 Task: Open Card Card0000000083 in Board Board0000000021 in Workspace WS0000000007 in Trello. Add Member Prateek.ku2001@gmail.com to Card Card0000000083 in Board Board0000000021 in Workspace WS0000000007 in Trello. Add Orange Label titled Label0000000083 to Card Card0000000083 in Board Board0000000021 in Workspace WS0000000007 in Trello. Add Checklist CL0000000083 to Card Card0000000083 in Board Board0000000021 in Workspace WS0000000007 in Trello. Add Dates with Start Date as Oct 01 2023 and Due Date as Oct 31 2023 to Card Card0000000083 in Board Board0000000021 in Workspace WS0000000007 in Trello
Action: Mouse moved to (252, 362)
Screenshot: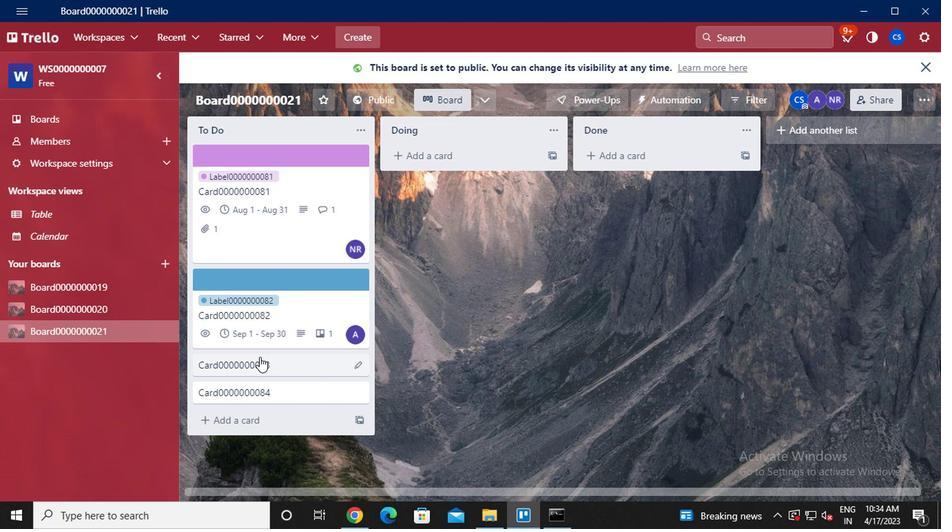 
Action: Mouse pressed left at (252, 362)
Screenshot: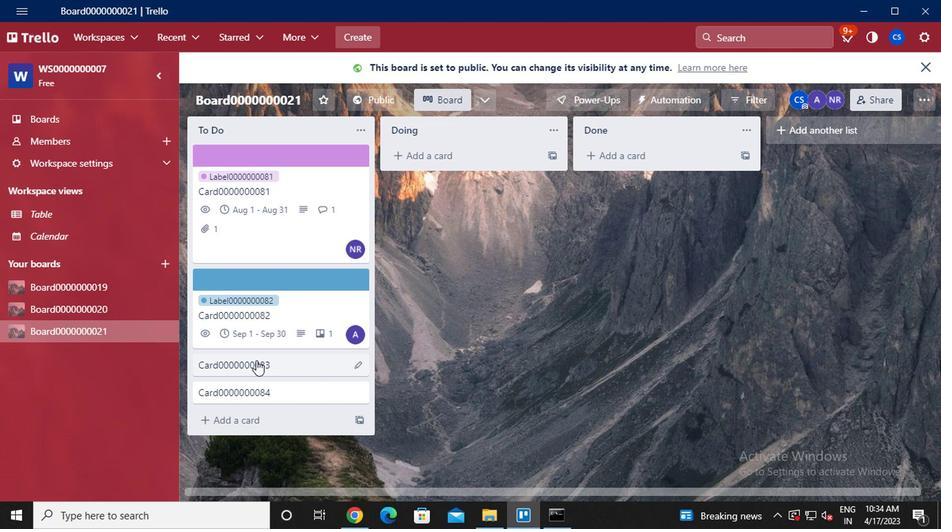 
Action: Mouse moved to (644, 185)
Screenshot: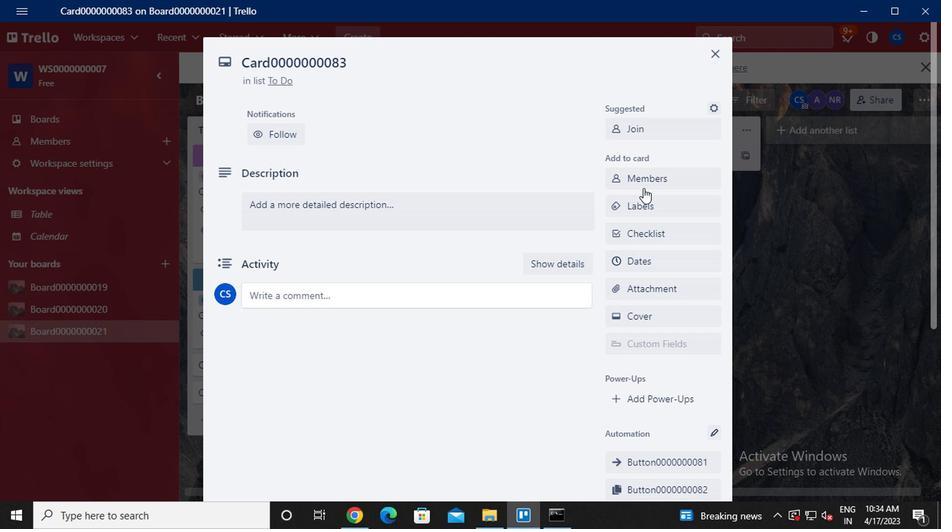 
Action: Mouse pressed left at (644, 185)
Screenshot: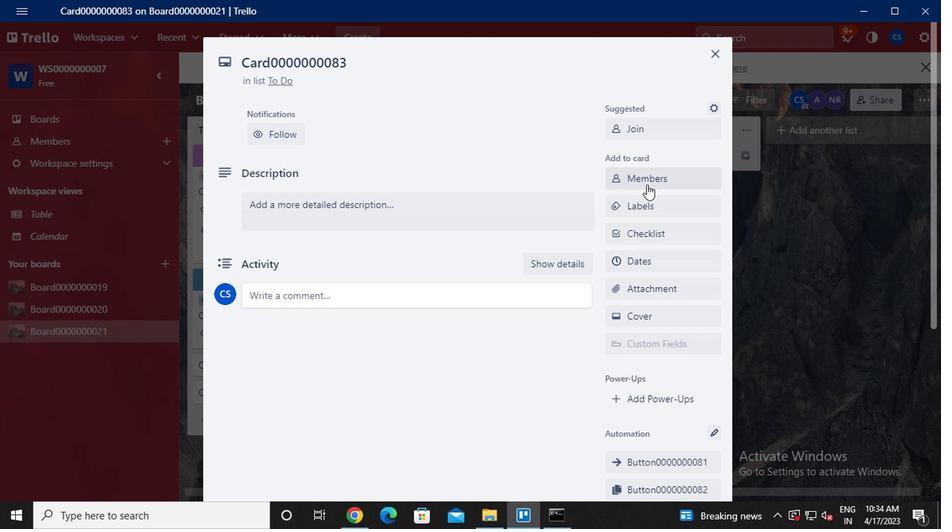 
Action: Mouse moved to (556, 252)
Screenshot: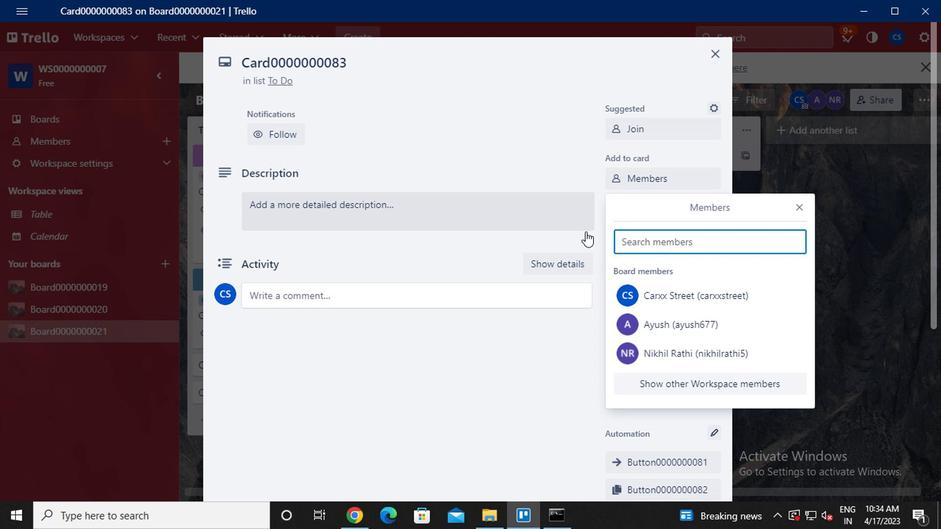 
Action: Key pressed parteek.ku2001<Key.shift>@GMAIL.COM
Screenshot: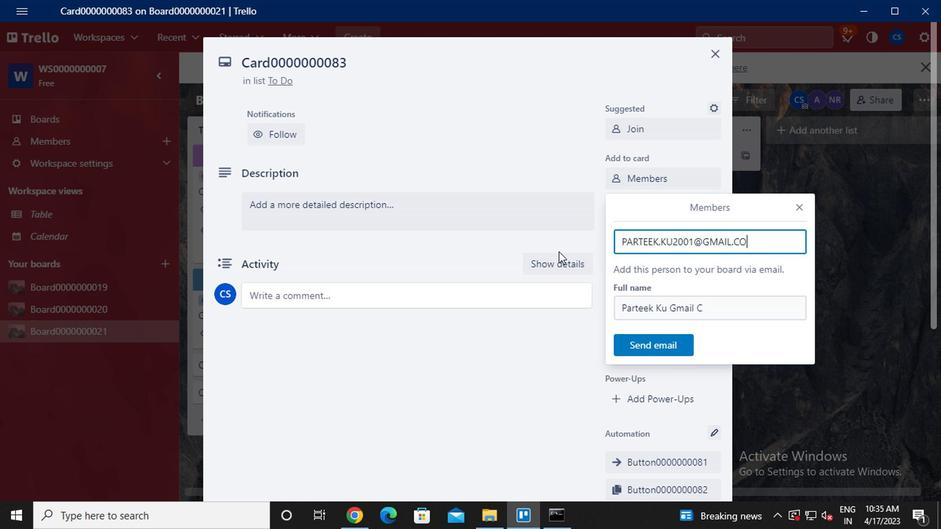 
Action: Mouse moved to (642, 343)
Screenshot: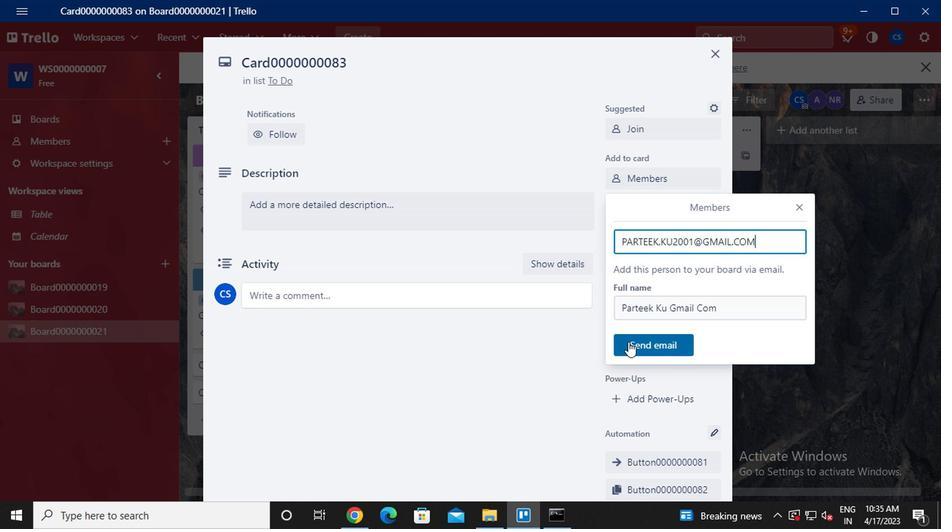 
Action: Mouse pressed left at (642, 343)
Screenshot: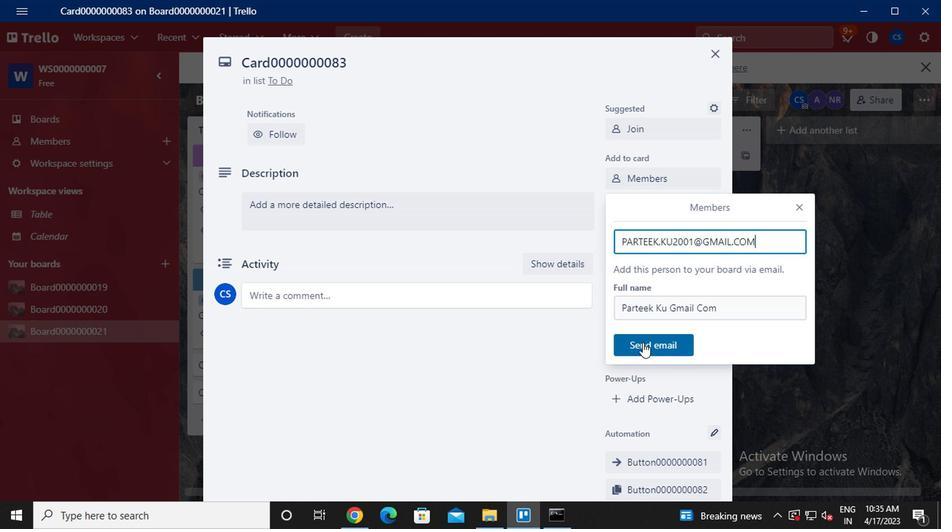 
Action: Mouse moved to (649, 213)
Screenshot: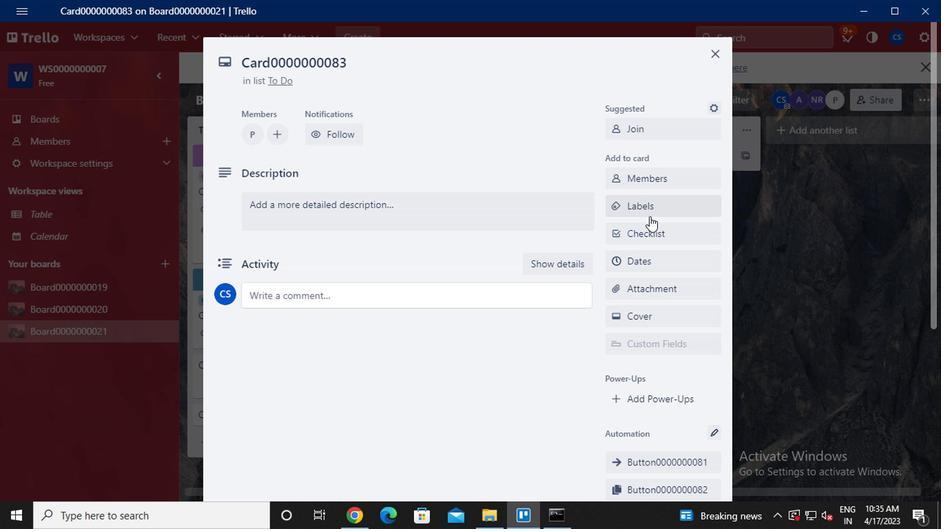 
Action: Mouse pressed left at (649, 213)
Screenshot: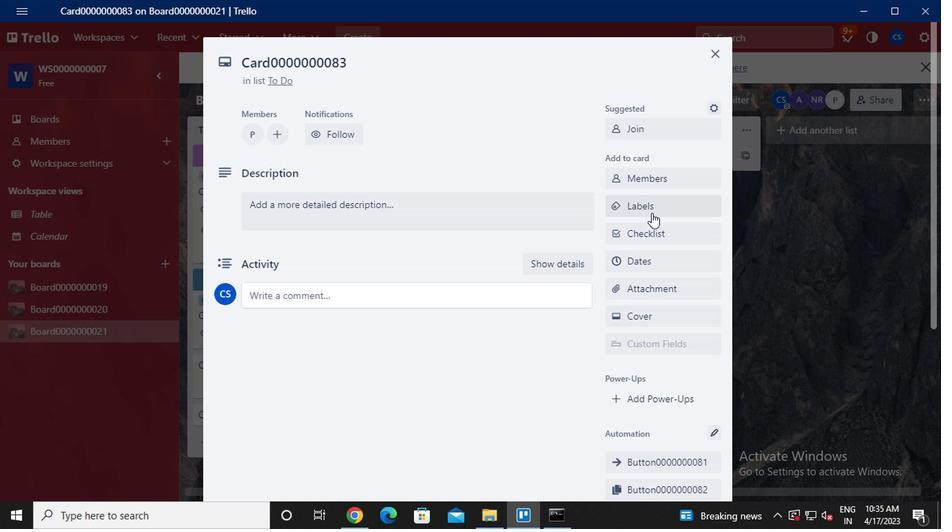 
Action: Mouse moved to (682, 358)
Screenshot: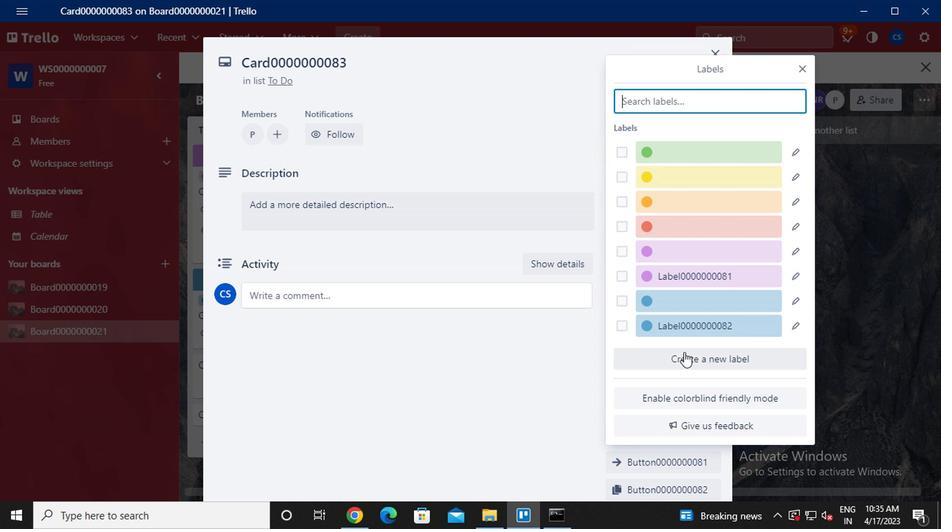
Action: Mouse pressed left at (682, 358)
Screenshot: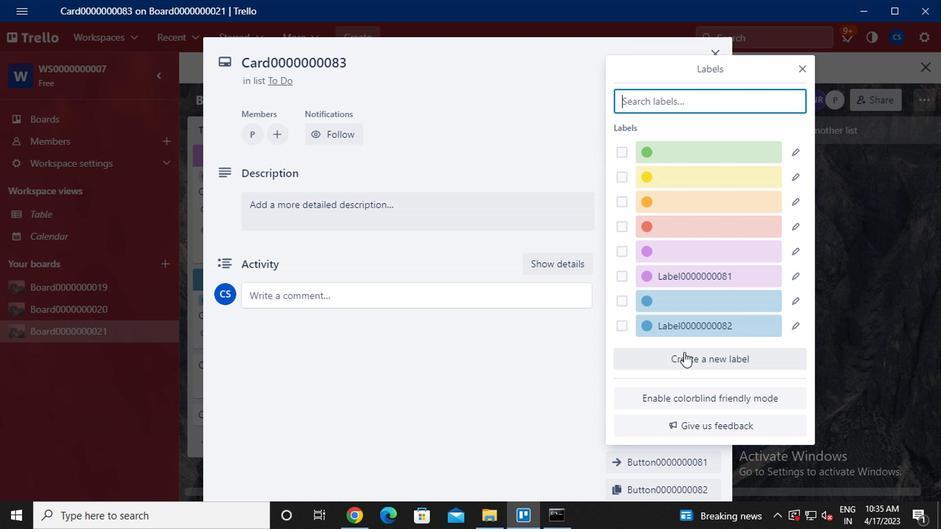 
Action: Mouse moved to (575, 303)
Screenshot: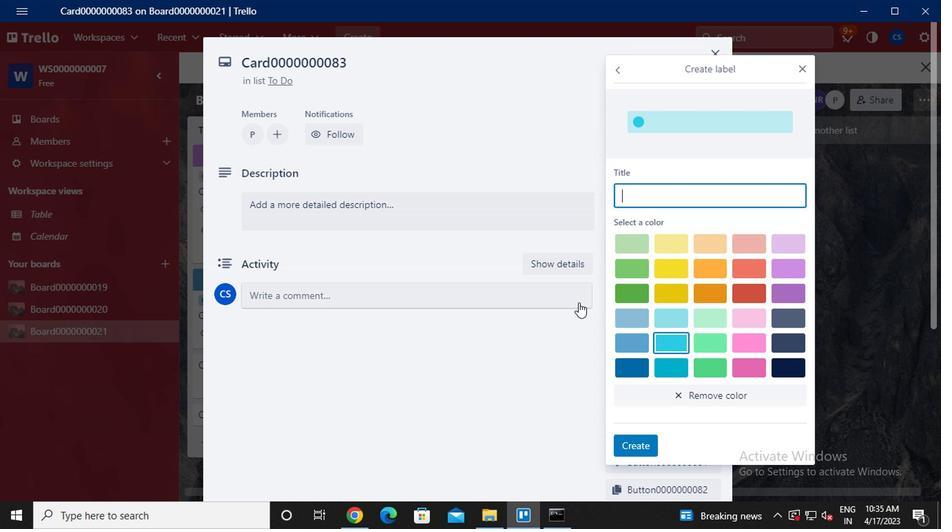 
Action: Key pressed <Key.caps_lock><Key.caps_lock>L<Key.caps_lock>ABEL0000000083
Screenshot: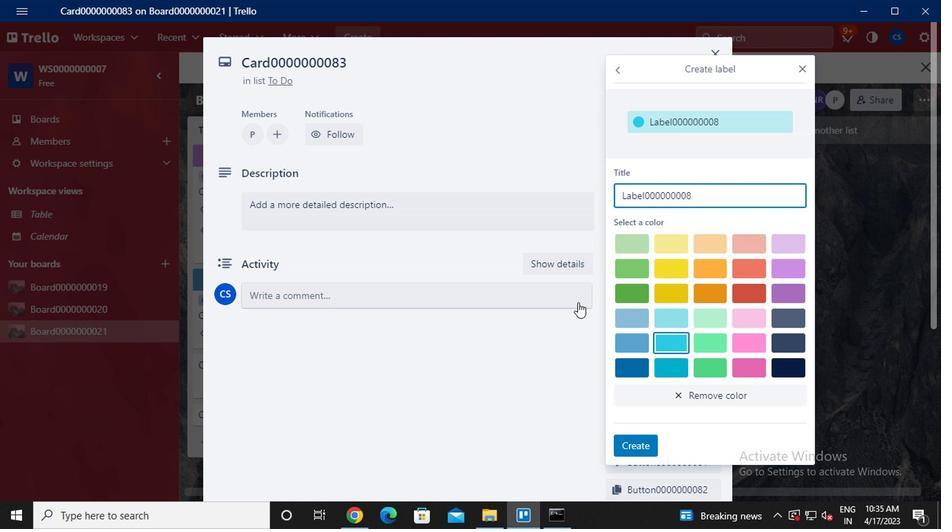 
Action: Mouse moved to (711, 270)
Screenshot: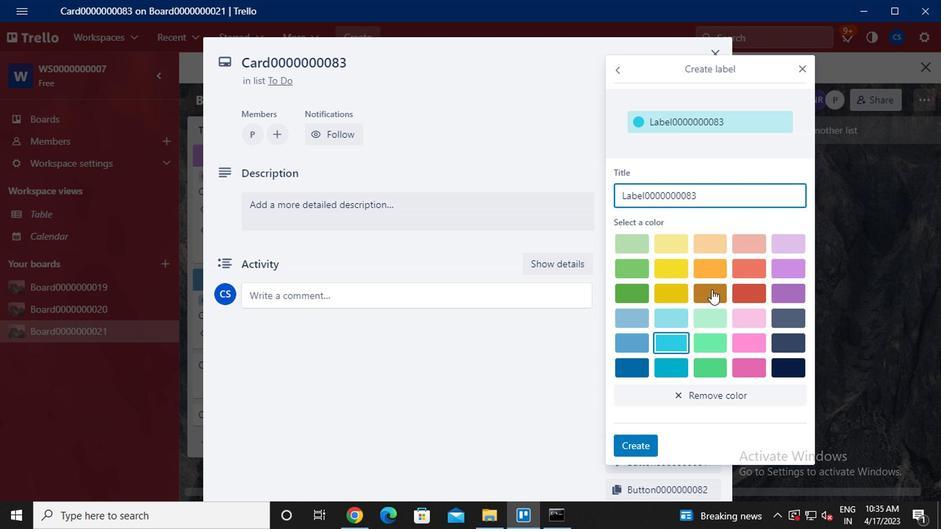 
Action: Mouse pressed left at (711, 270)
Screenshot: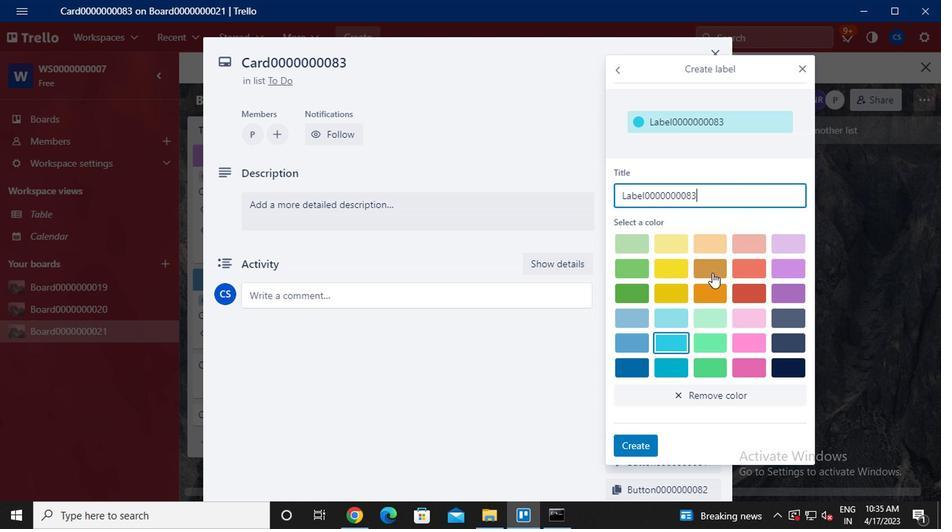 
Action: Mouse moved to (639, 442)
Screenshot: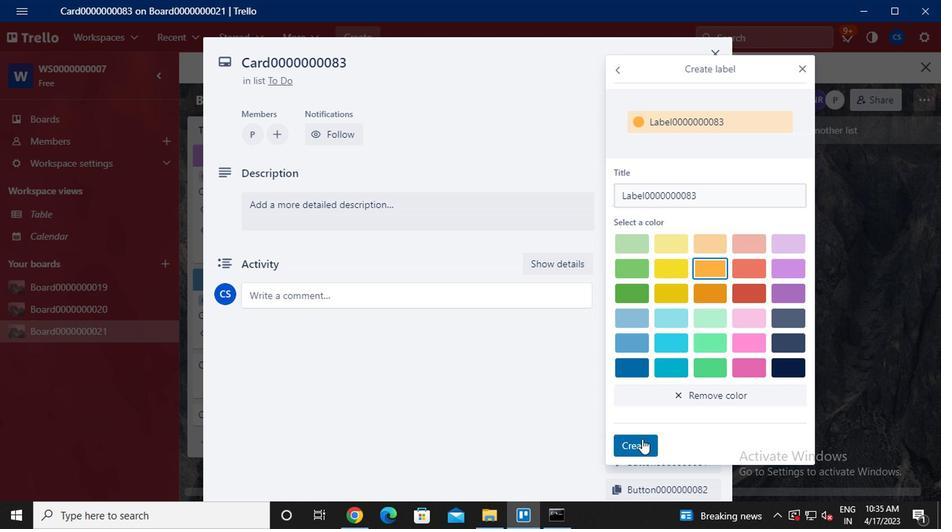 
Action: Mouse pressed left at (639, 442)
Screenshot: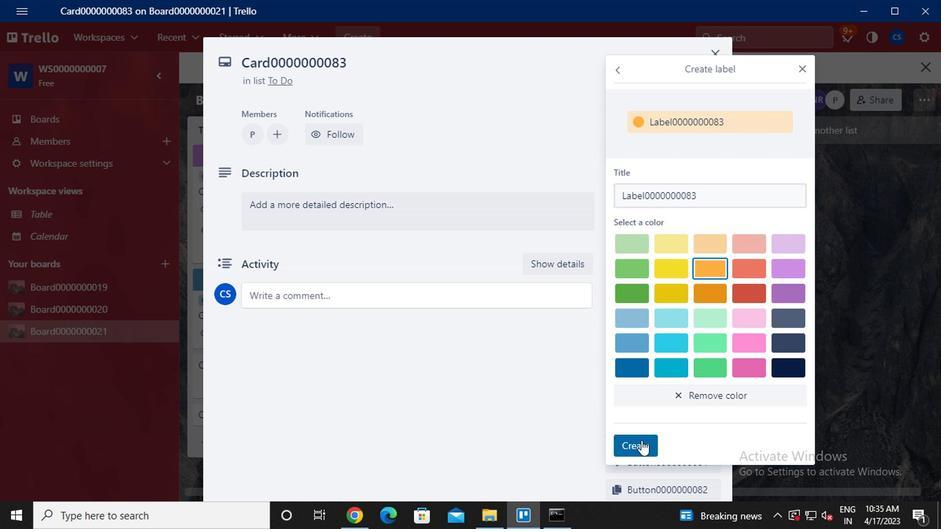 
Action: Mouse moved to (805, 69)
Screenshot: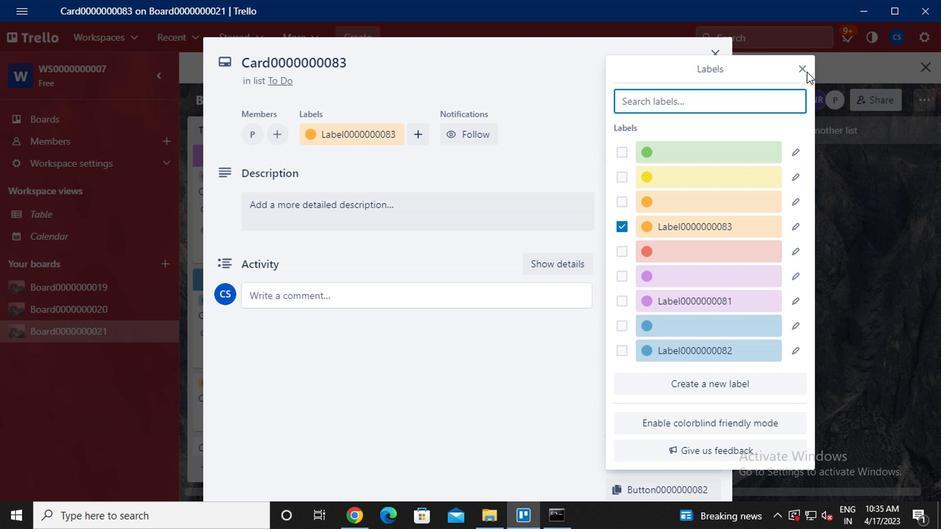 
Action: Mouse pressed left at (805, 69)
Screenshot: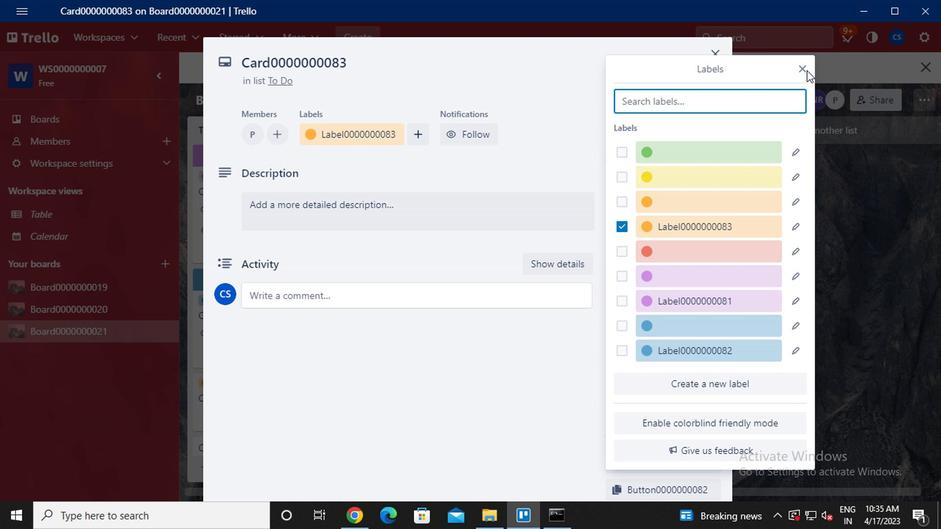 
Action: Mouse moved to (804, 69)
Screenshot: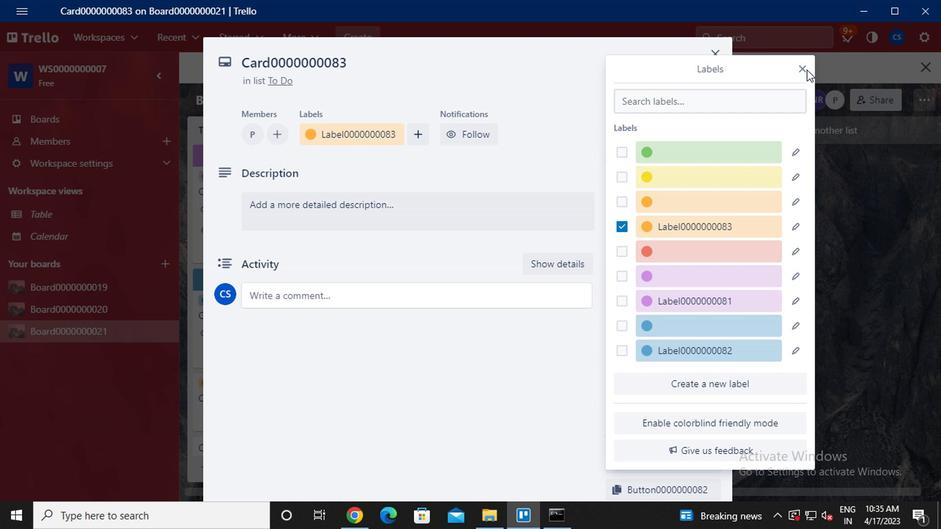 
Action: Mouse pressed left at (804, 69)
Screenshot: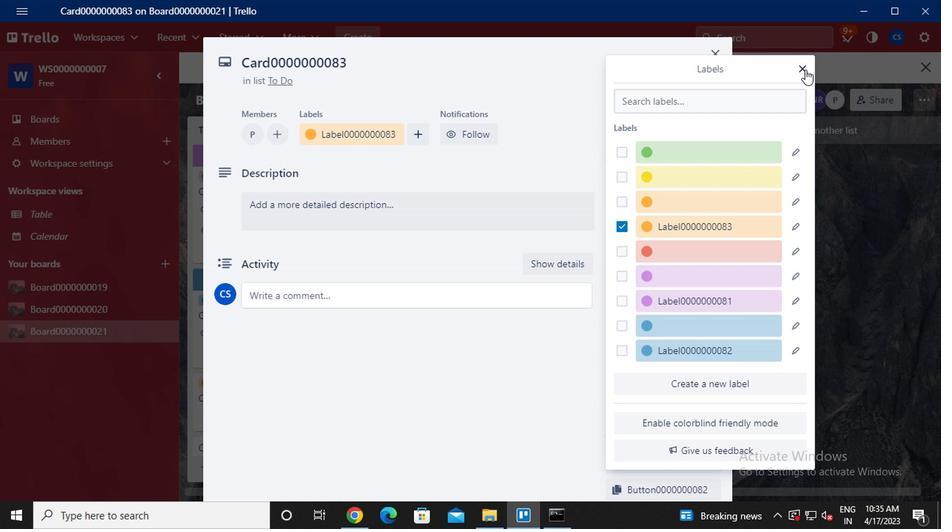 
Action: Mouse moved to (667, 205)
Screenshot: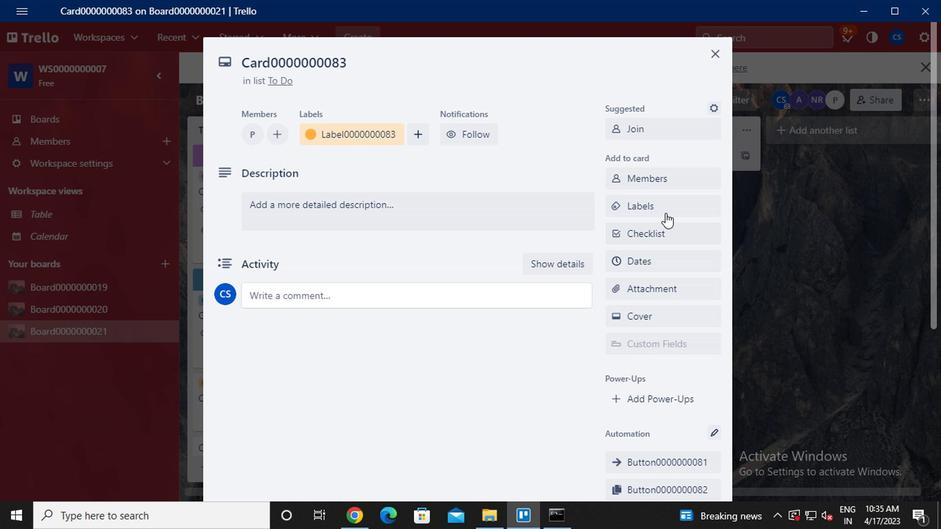 
Action: Mouse pressed left at (667, 205)
Screenshot: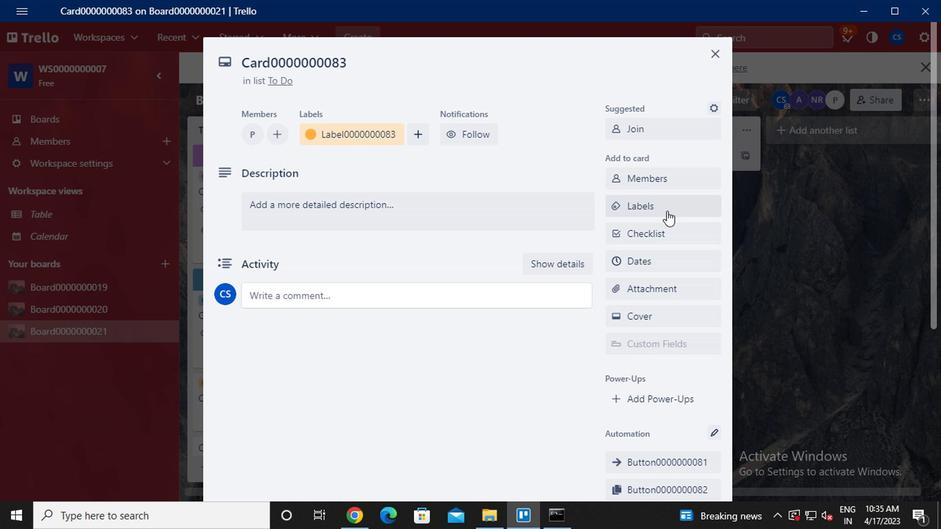 
Action: Mouse moved to (800, 69)
Screenshot: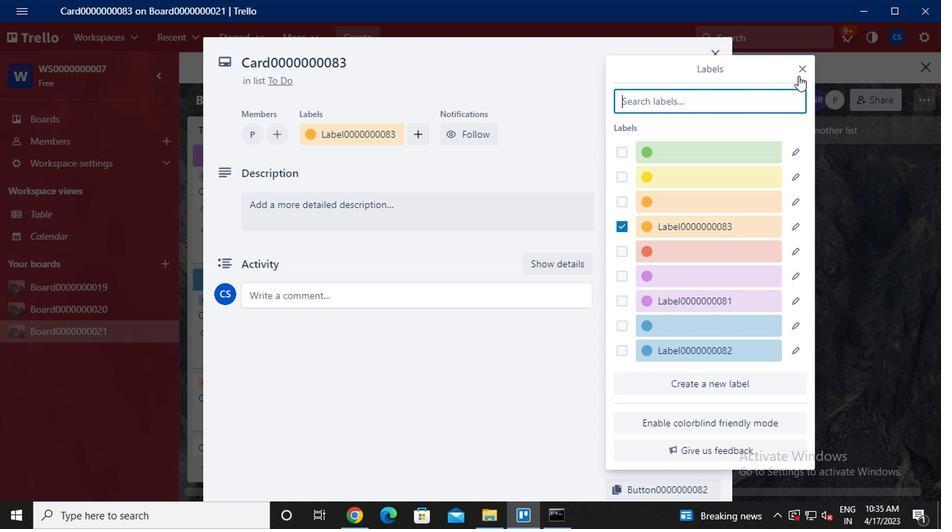 
Action: Mouse pressed left at (800, 69)
Screenshot: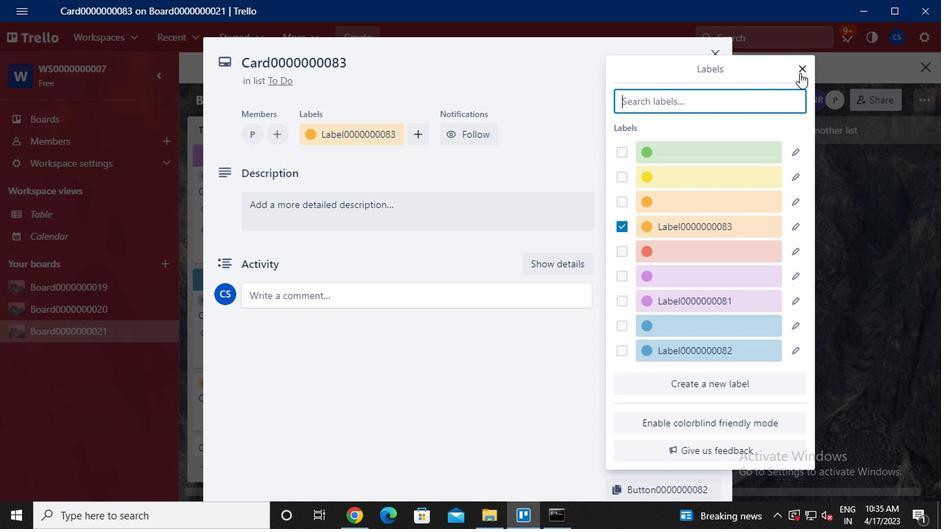 
Action: Mouse moved to (648, 239)
Screenshot: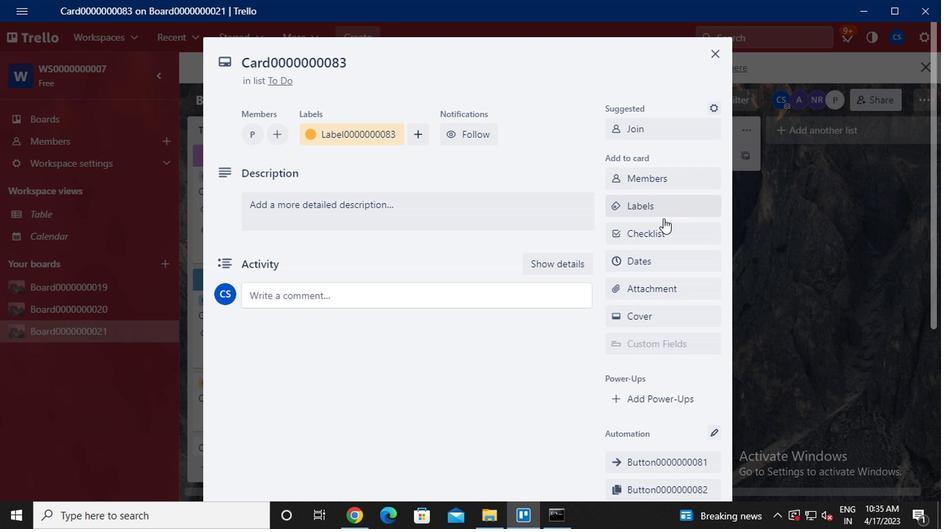 
Action: Mouse pressed left at (648, 239)
Screenshot: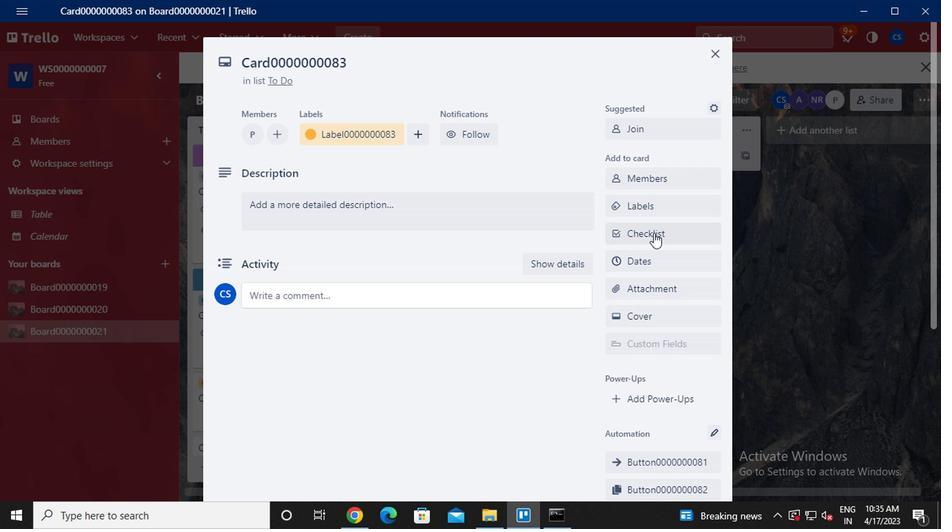 
Action: Mouse moved to (554, 382)
Screenshot: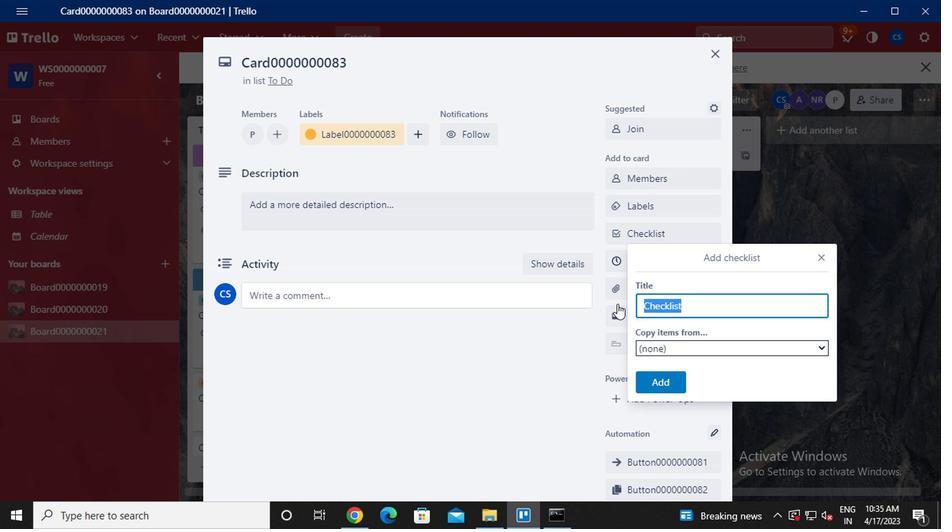 
Action: Key pressed <Key.caps_lock>CL0000000083
Screenshot: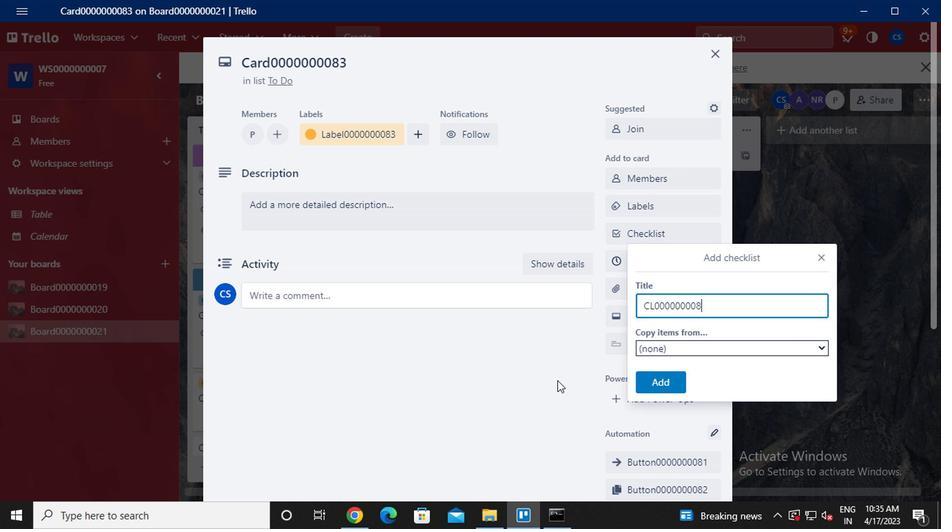 
Action: Mouse moved to (662, 392)
Screenshot: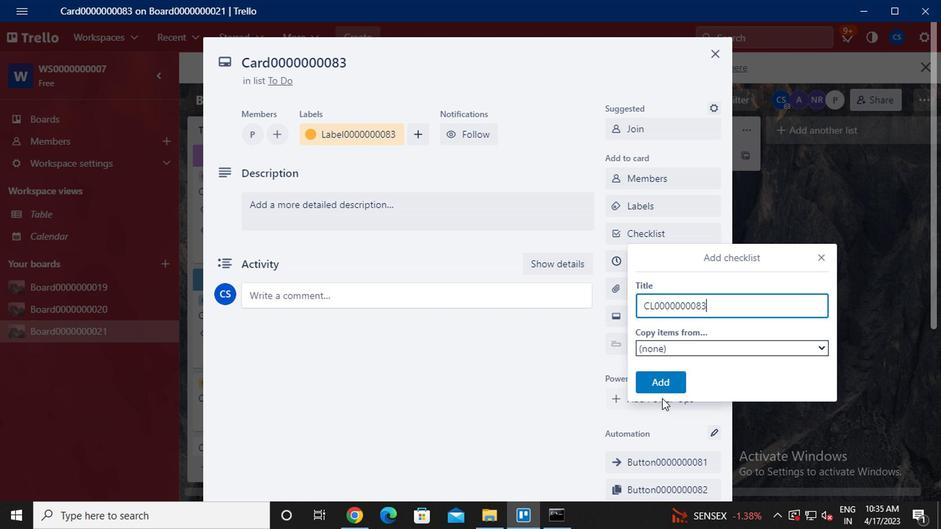 
Action: Mouse pressed left at (662, 392)
Screenshot: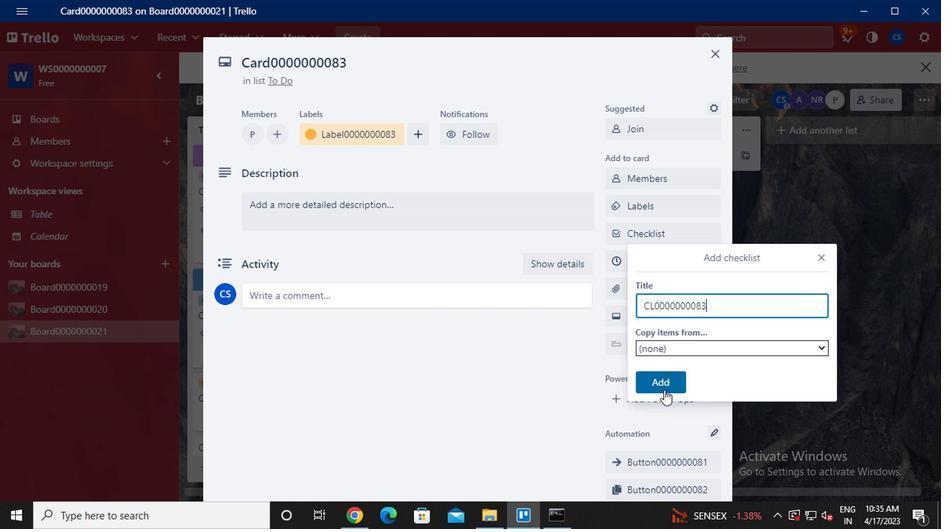 
Action: Mouse moved to (666, 261)
Screenshot: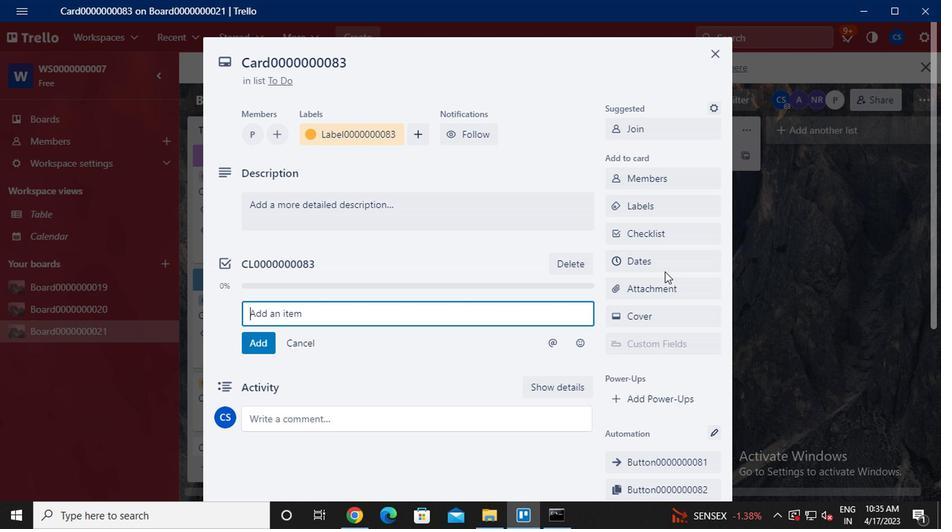 
Action: Mouse pressed left at (666, 261)
Screenshot: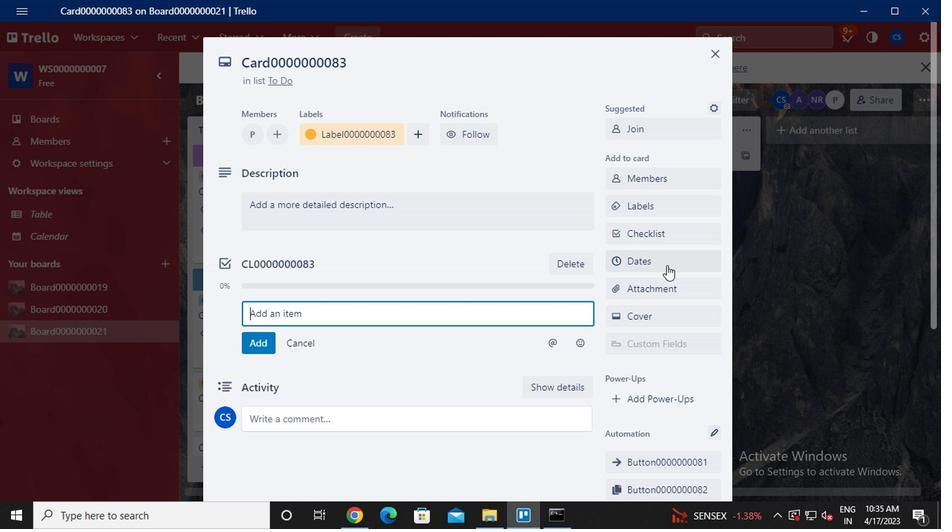
Action: Mouse moved to (618, 319)
Screenshot: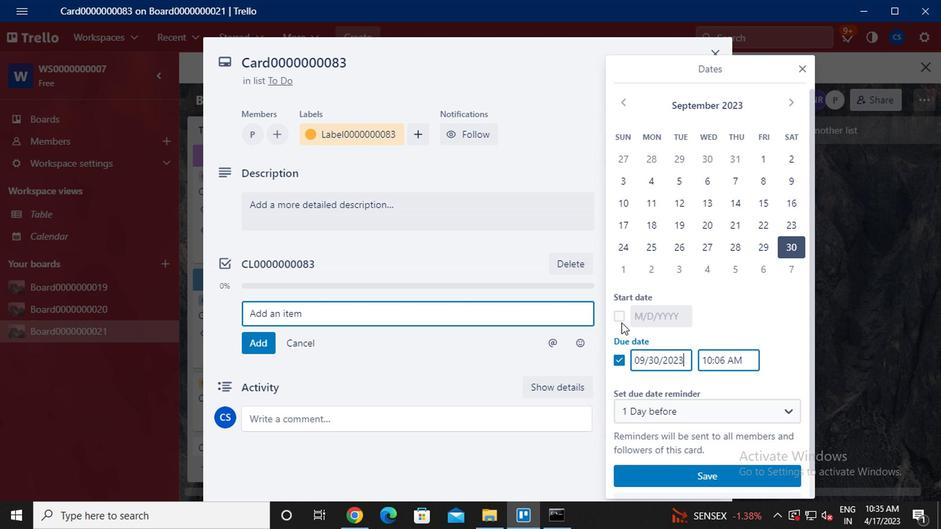 
Action: Mouse pressed left at (618, 319)
Screenshot: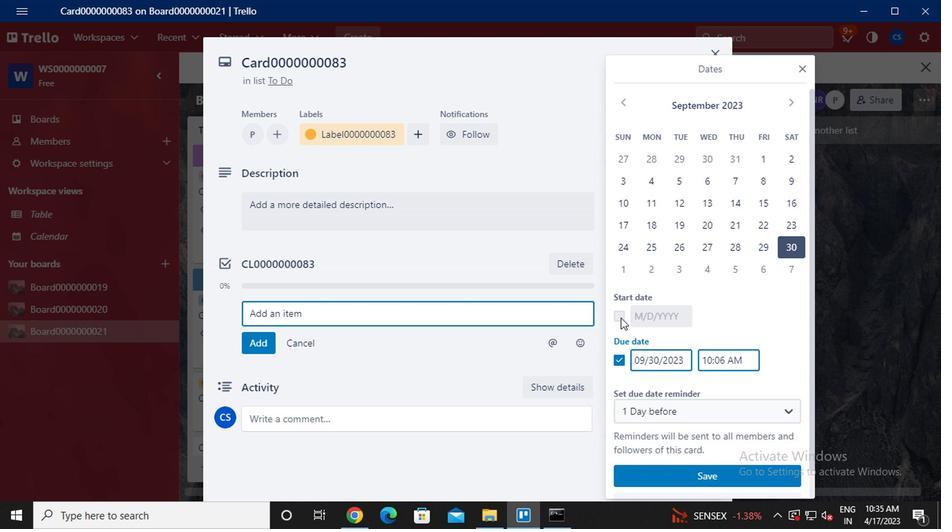 
Action: Mouse moved to (788, 106)
Screenshot: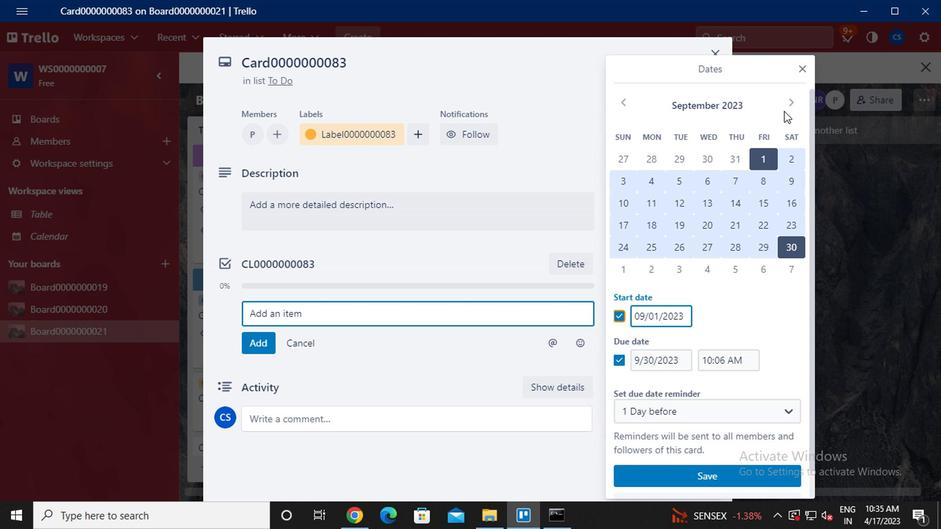 
Action: Mouse pressed left at (788, 106)
Screenshot: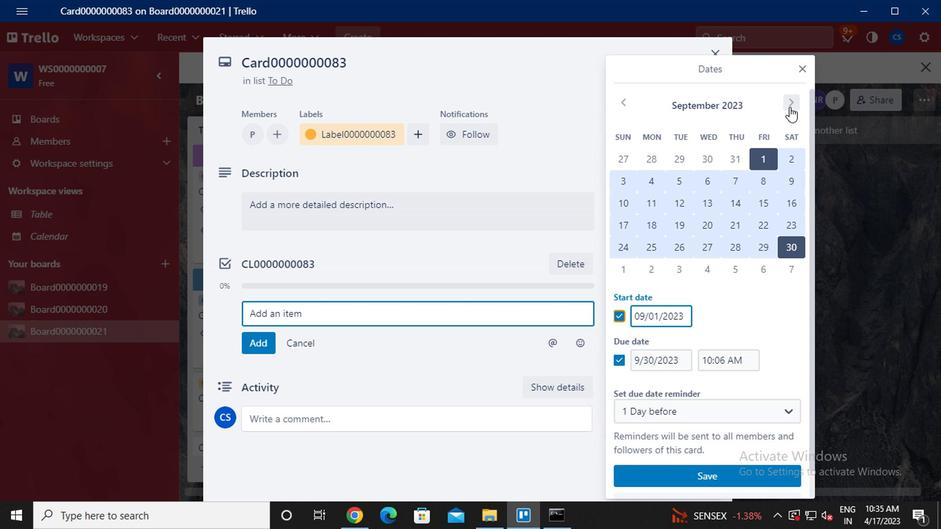 
Action: Mouse moved to (623, 161)
Screenshot: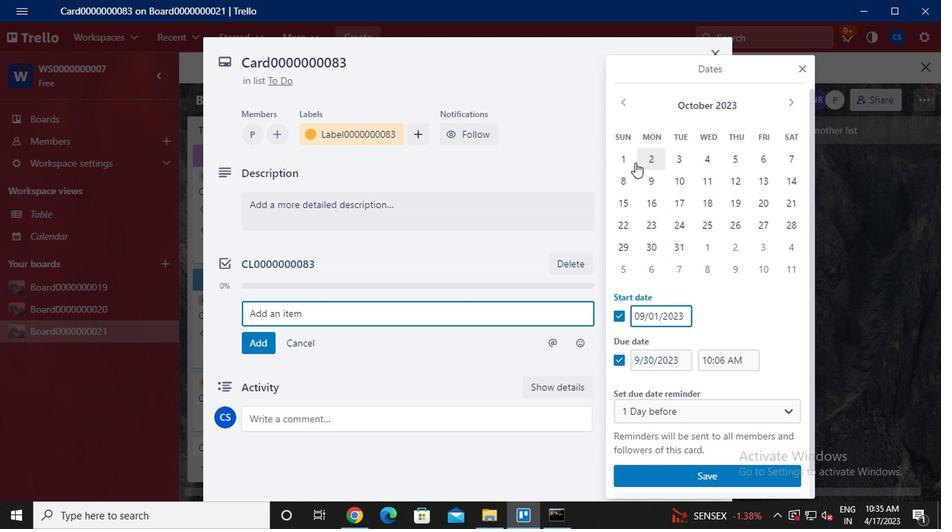 
Action: Mouse pressed left at (623, 161)
Screenshot: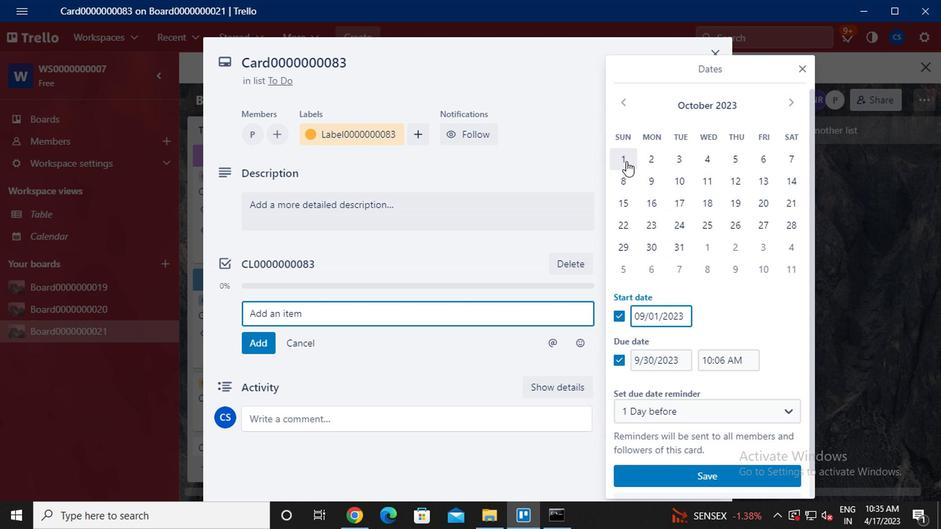 
Action: Mouse moved to (676, 248)
Screenshot: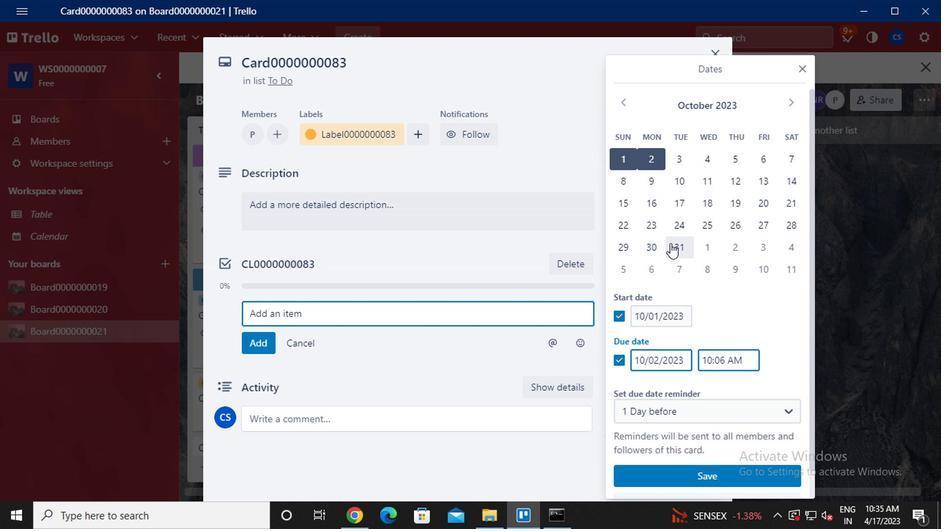 
Action: Mouse pressed left at (676, 248)
Screenshot: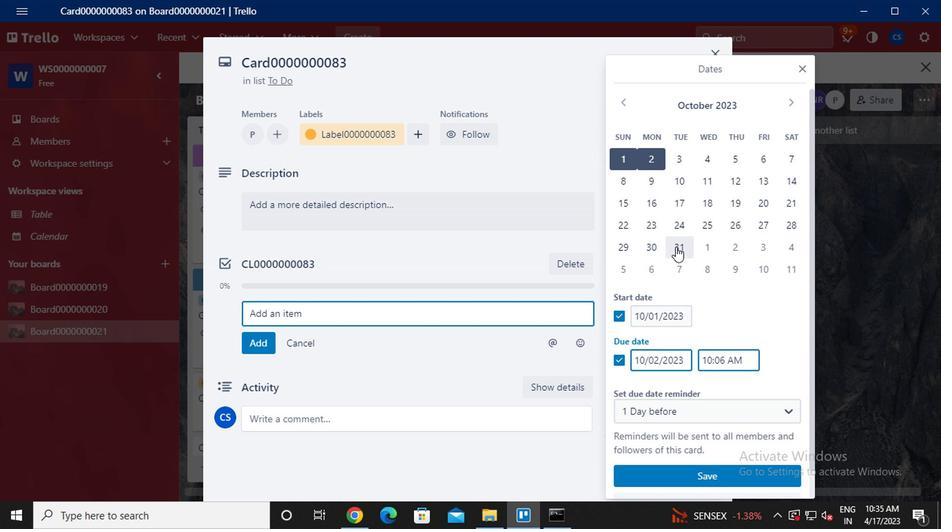 
Action: Mouse moved to (691, 482)
Screenshot: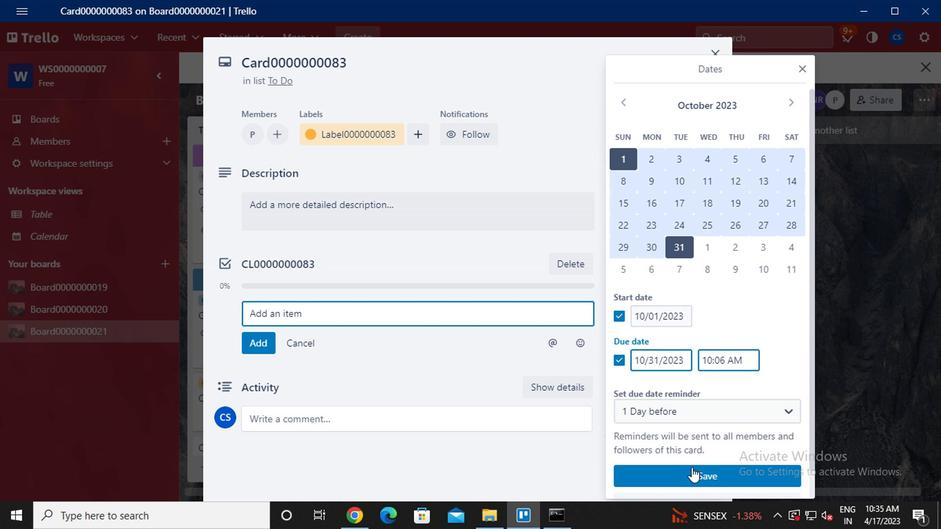 
Action: Mouse pressed left at (691, 482)
Screenshot: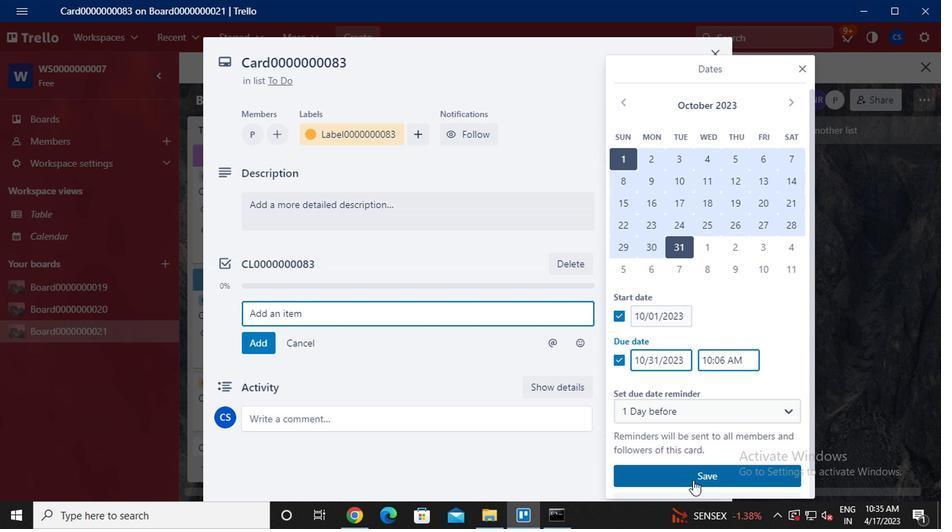 
Action: Mouse moved to (637, 345)
Screenshot: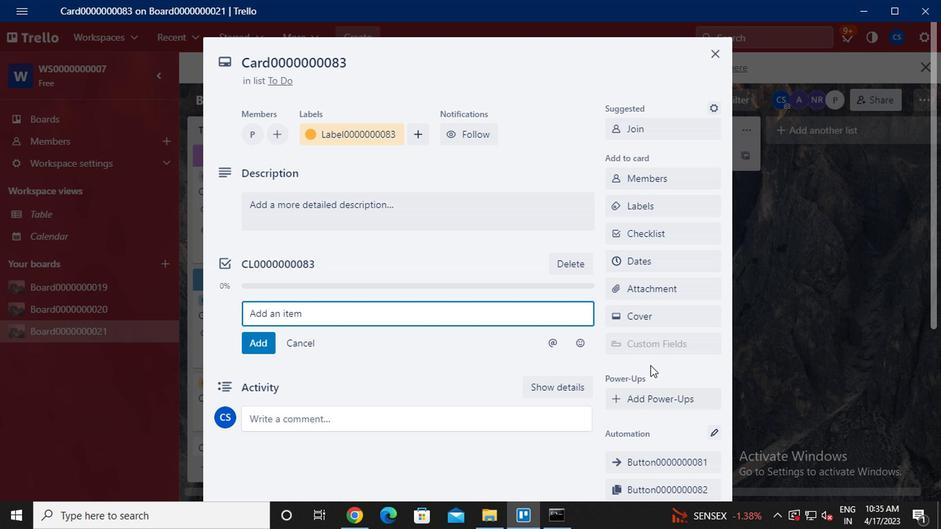 
